 Task: Click on mircrosoft.
Action: Mouse moved to (670, 89)
Screenshot: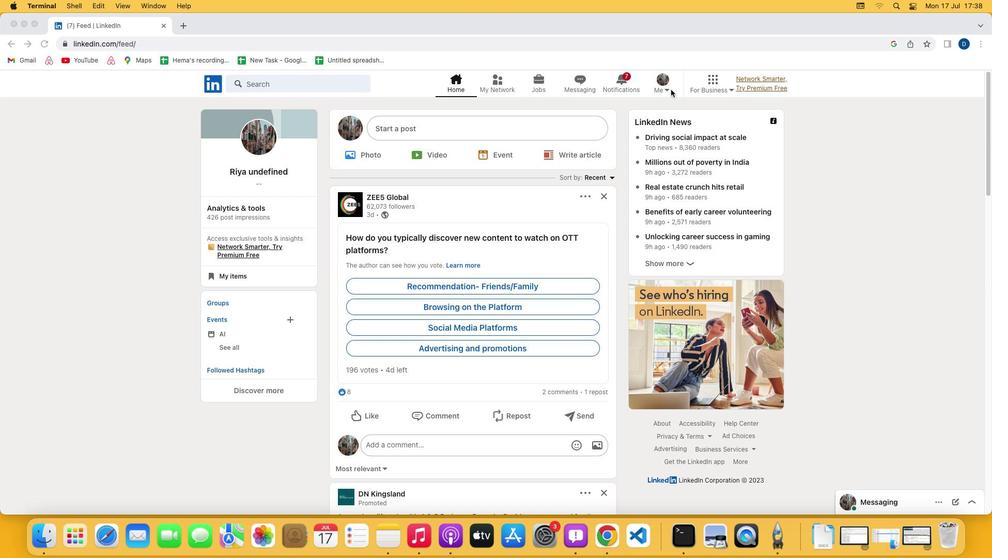 
Action: Mouse pressed left at (670, 89)
Screenshot: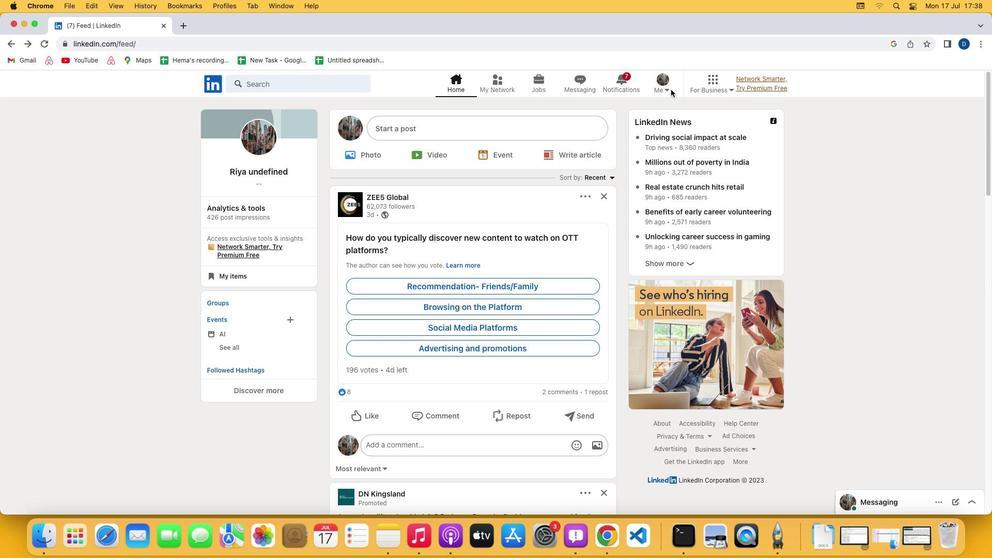 
Action: Mouse moved to (668, 88)
Screenshot: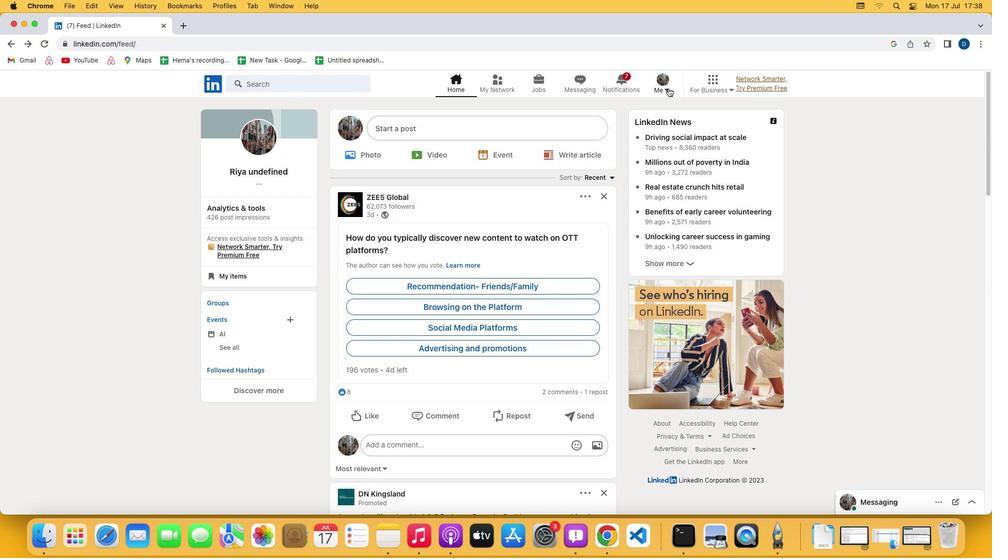 
Action: Mouse pressed left at (668, 88)
Screenshot: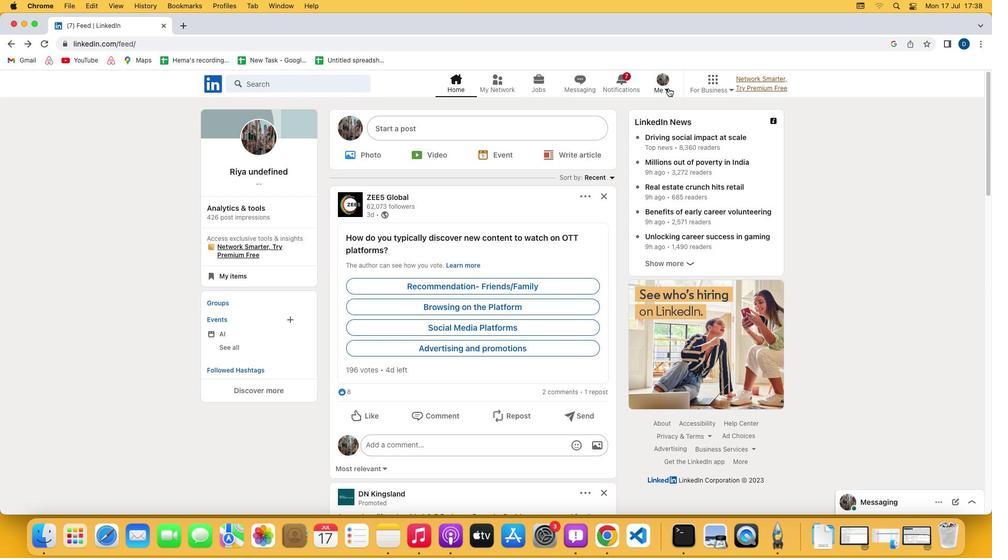 
Action: Mouse moved to (583, 195)
Screenshot: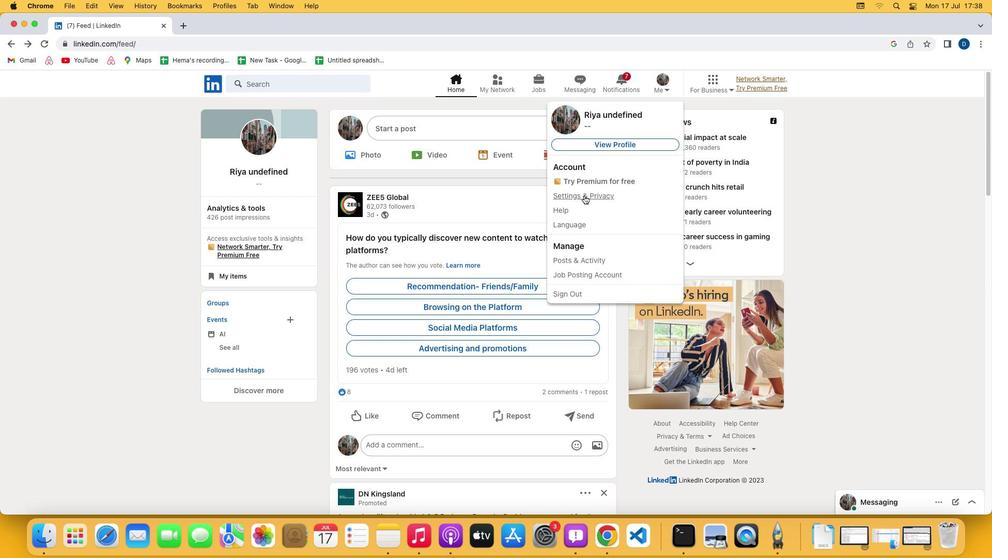 
Action: Mouse pressed left at (583, 195)
Screenshot: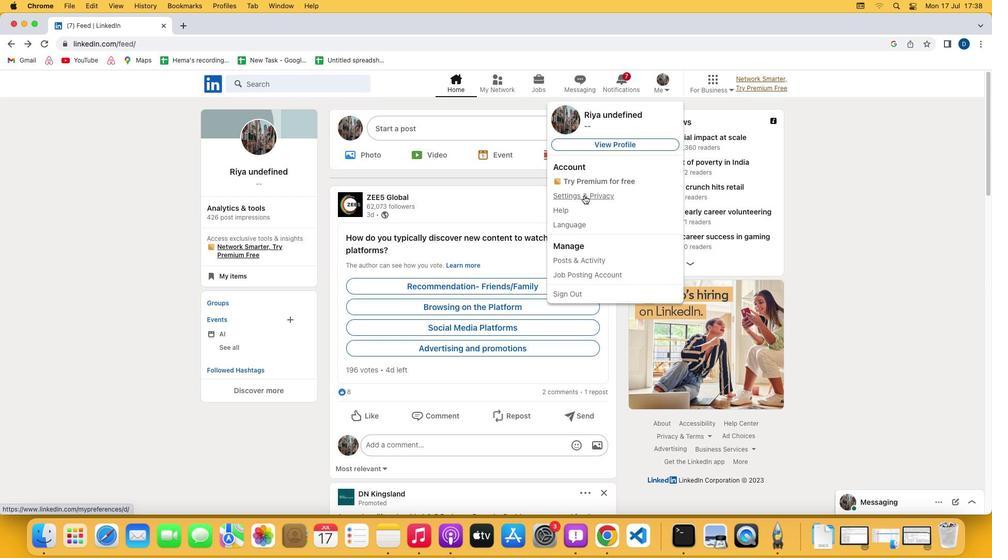 
Action: Mouse moved to (581, 377)
Screenshot: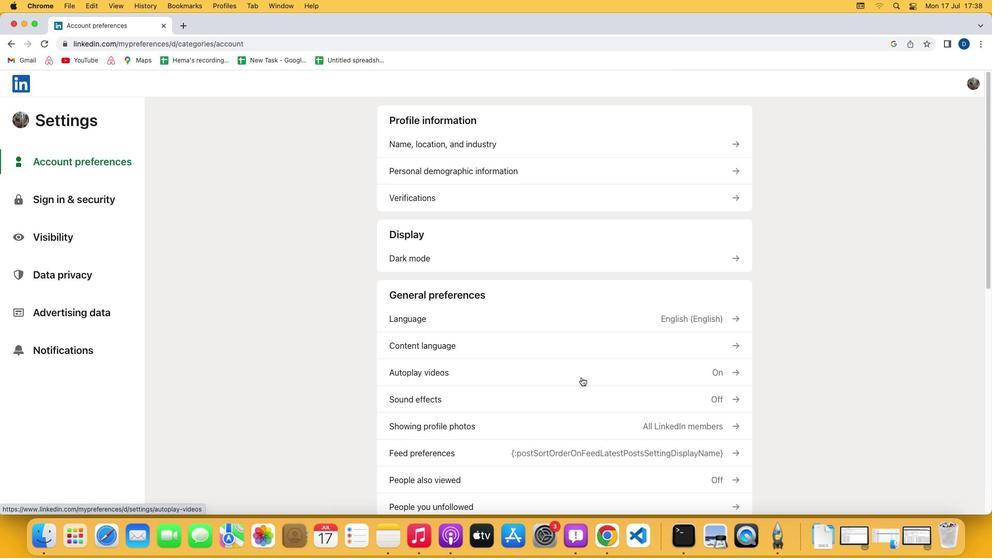 
Action: Mouse scrolled (581, 377) with delta (0, 0)
Screenshot: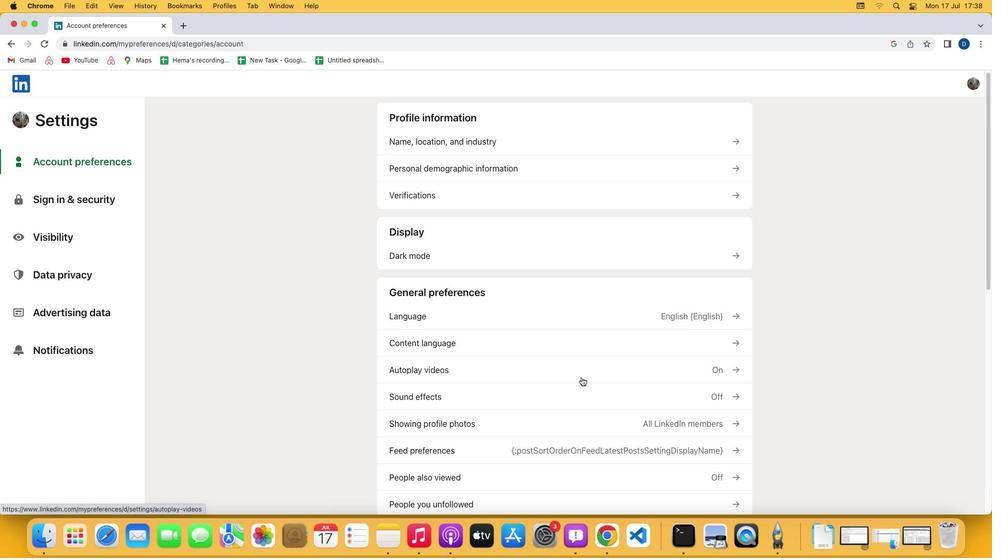 
Action: Mouse scrolled (581, 377) with delta (0, 0)
Screenshot: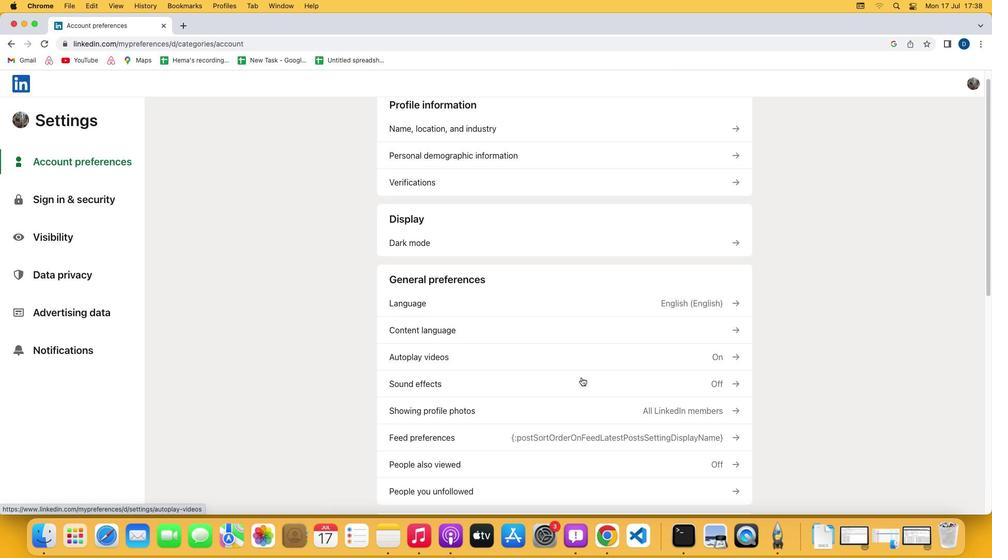 
Action: Mouse scrolled (581, 377) with delta (0, -1)
Screenshot: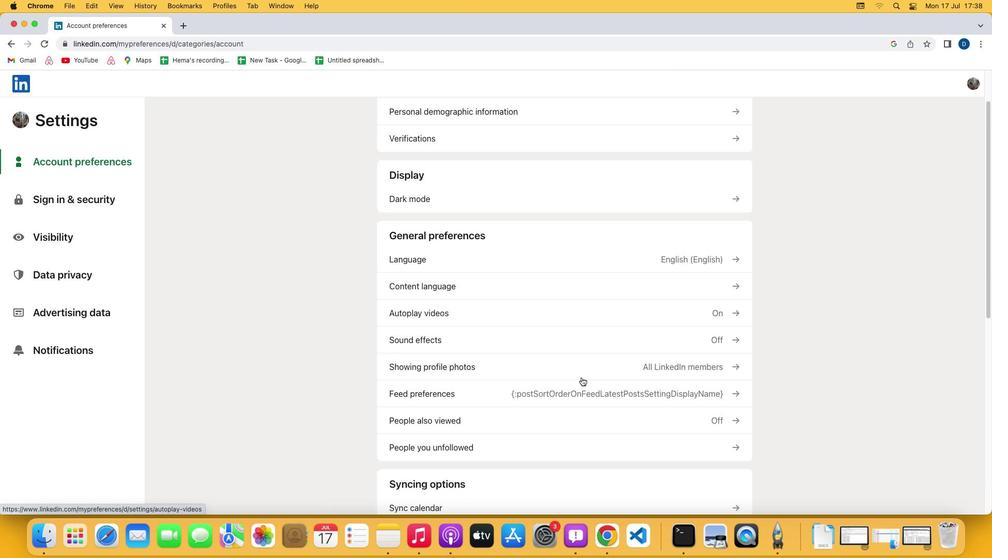 
Action: Mouse scrolled (581, 377) with delta (0, -2)
Screenshot: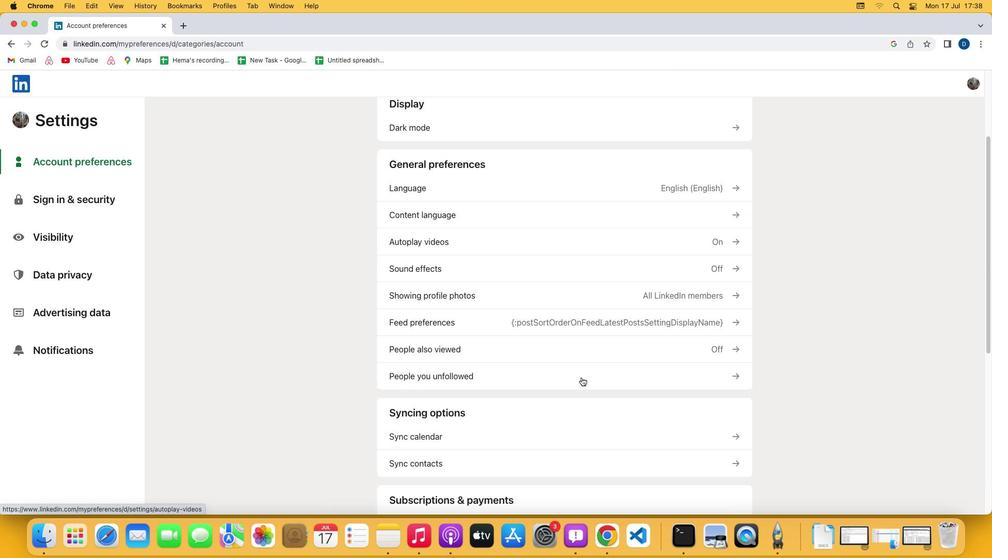 
Action: Mouse scrolled (581, 377) with delta (0, -2)
Screenshot: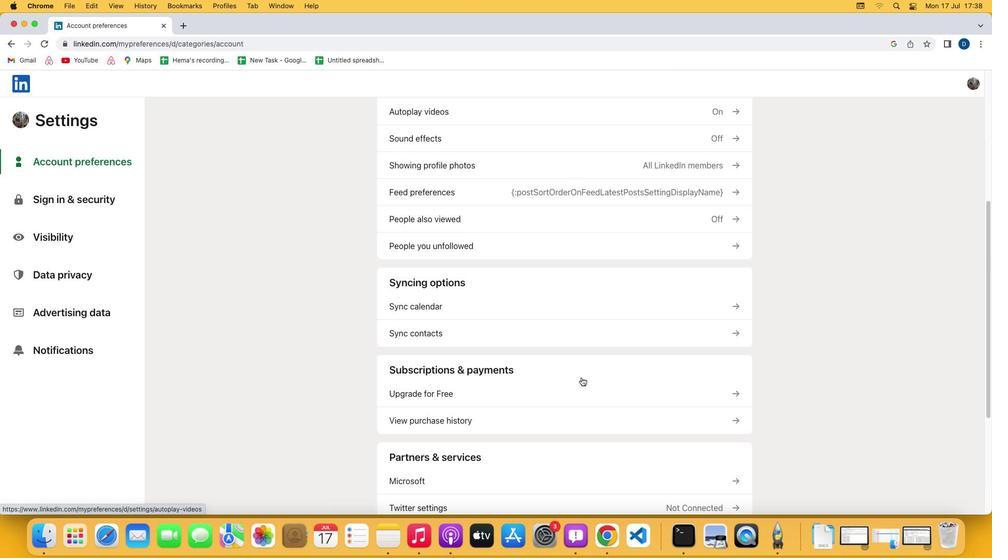 
Action: Mouse scrolled (581, 377) with delta (0, 0)
Screenshot: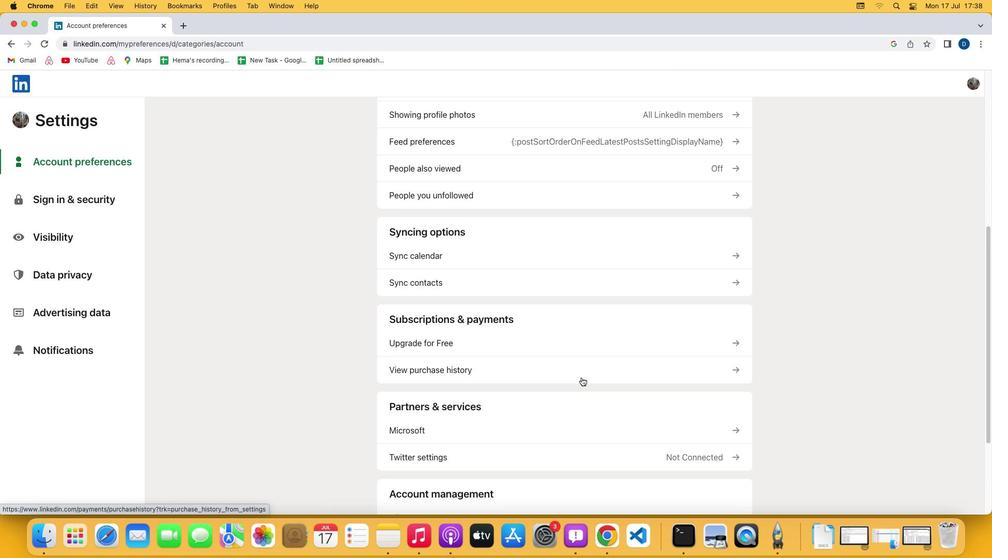 
Action: Mouse scrolled (581, 377) with delta (0, 0)
Screenshot: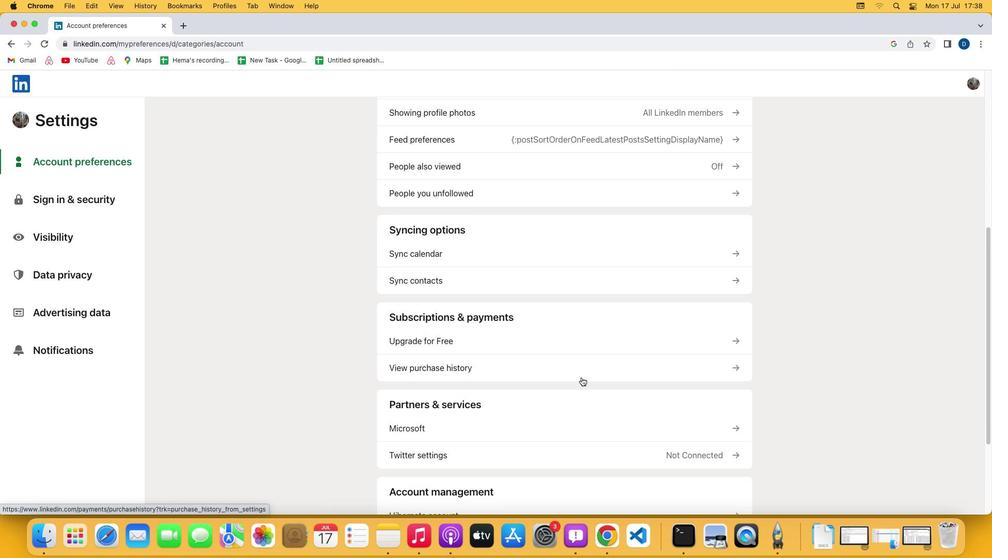 
Action: Mouse scrolled (581, 377) with delta (0, -1)
Screenshot: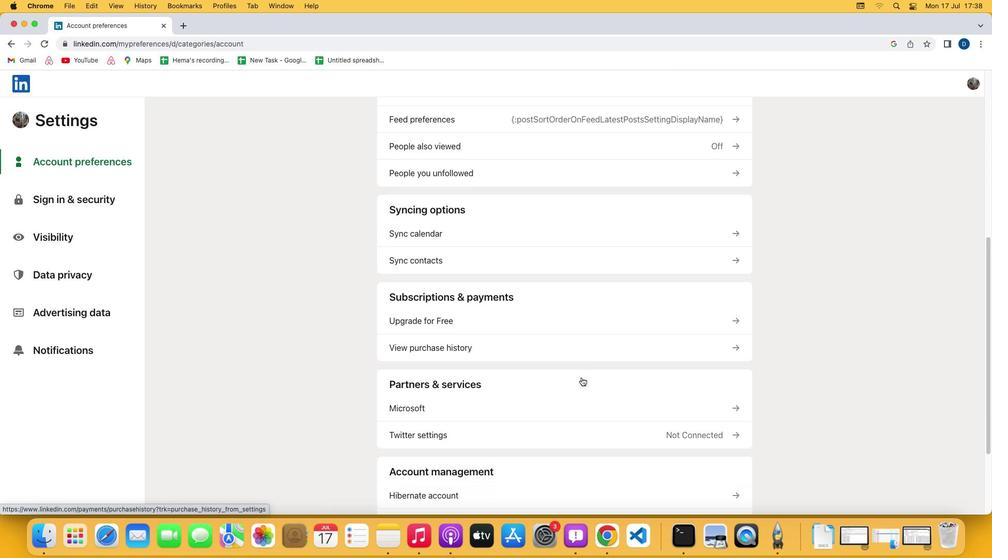
Action: Mouse moved to (482, 365)
Screenshot: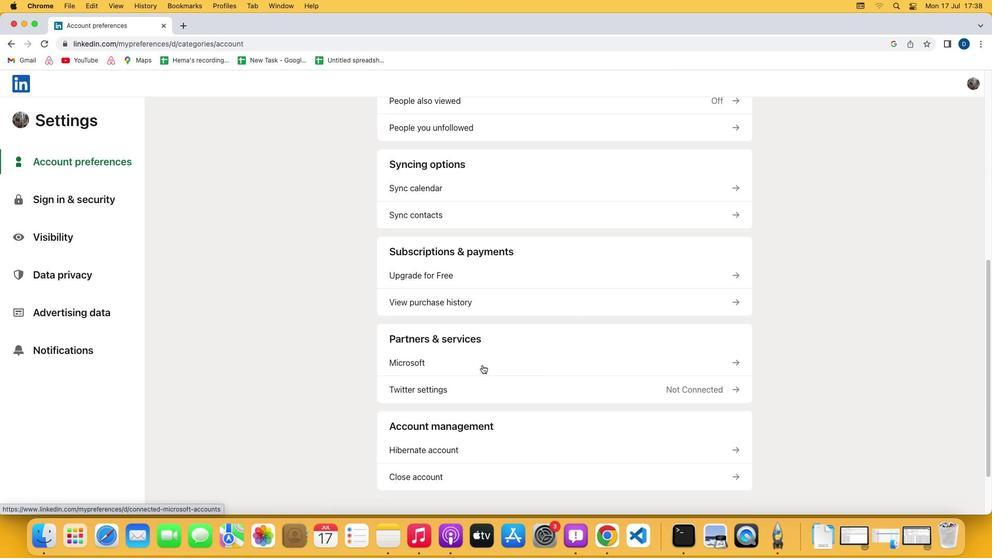 
Action: Mouse pressed left at (482, 365)
Screenshot: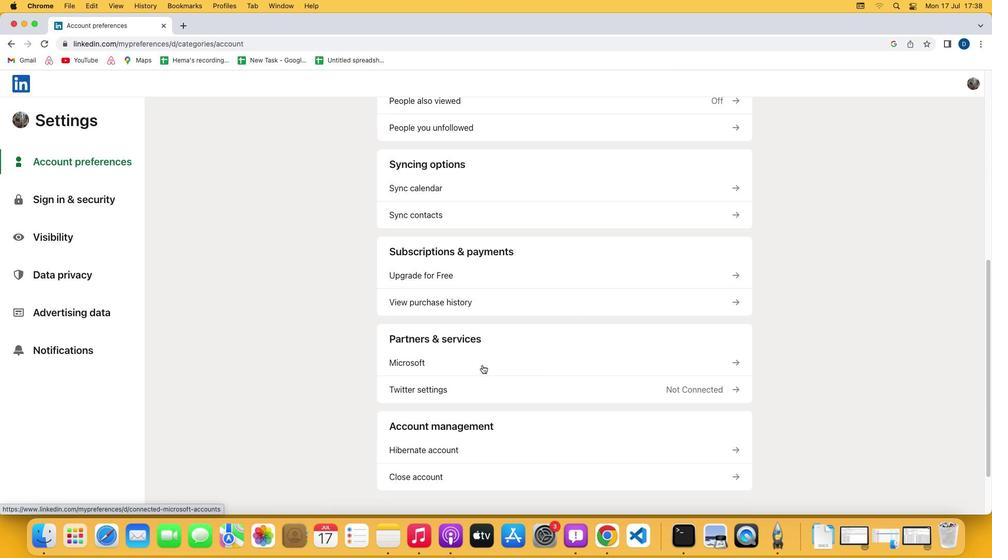 
